 Task: Edit the buffer time to 1 hours after the event.
Action: Mouse pressed left at (446, 264)
Screenshot: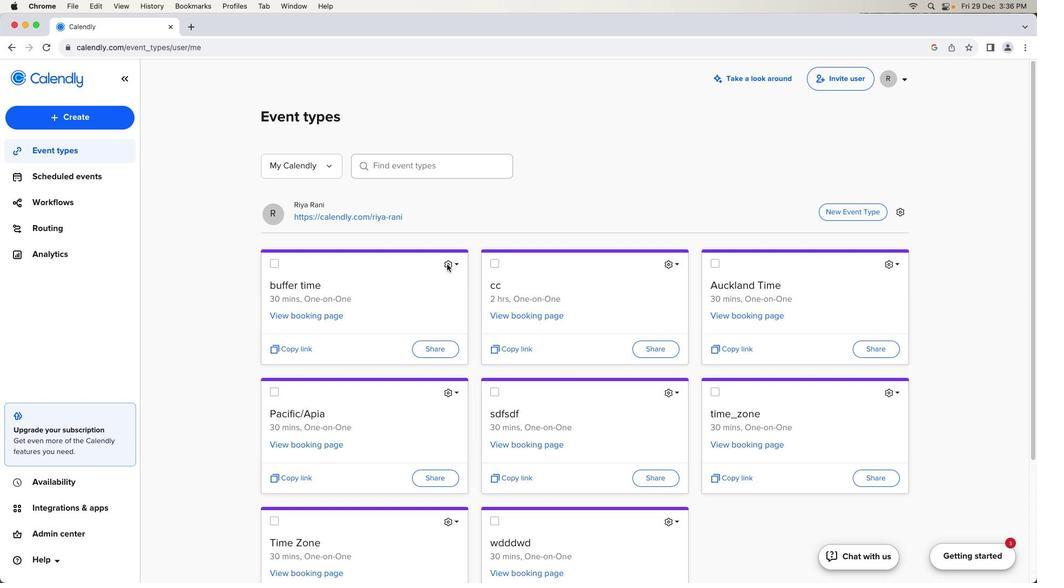 
Action: Mouse pressed left at (446, 264)
Screenshot: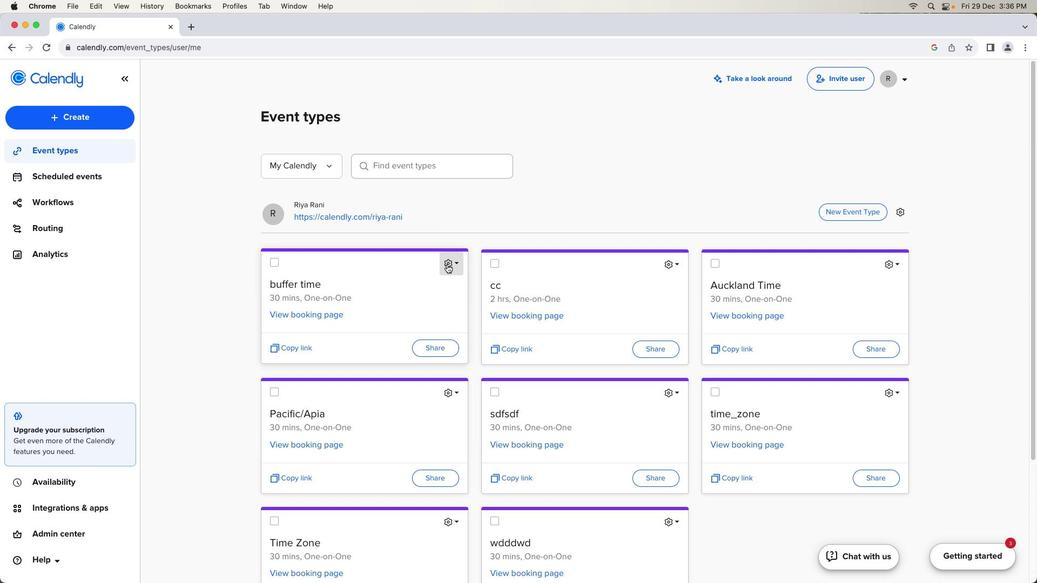 
Action: Mouse moved to (402, 293)
Screenshot: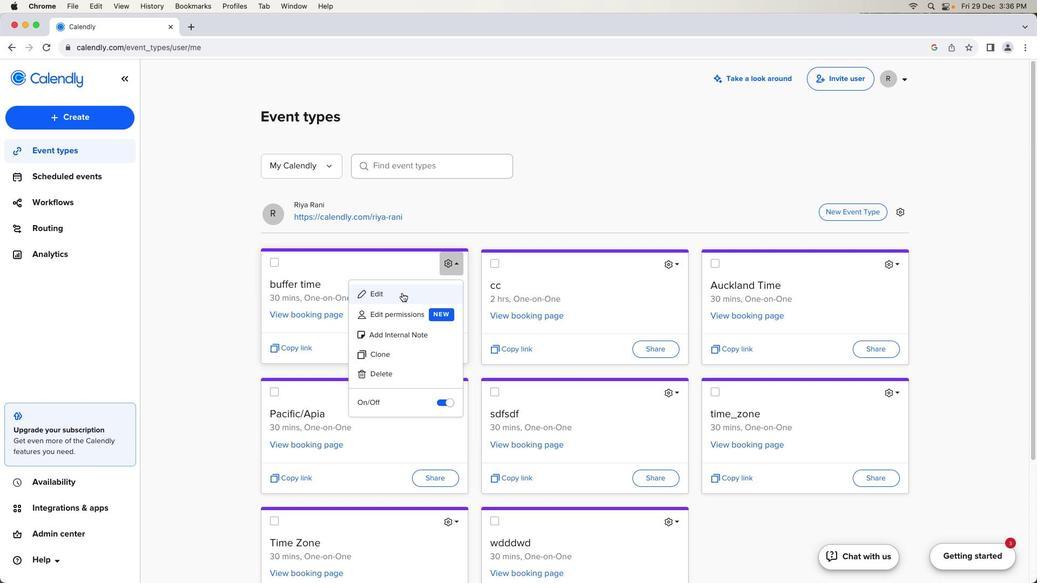 
Action: Mouse pressed left at (402, 293)
Screenshot: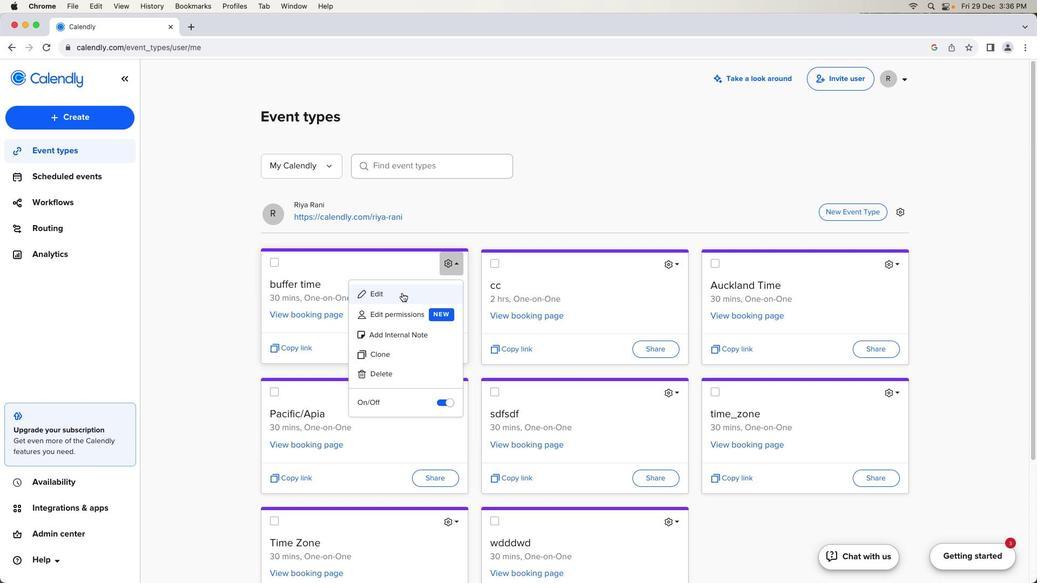 
Action: Mouse moved to (189, 350)
Screenshot: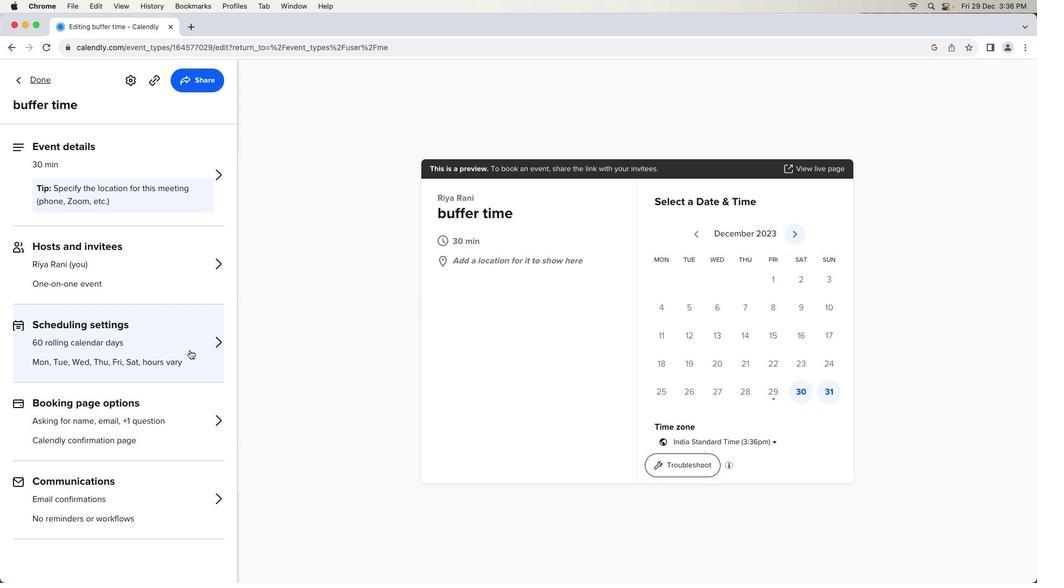 
Action: Mouse pressed left at (189, 350)
Screenshot: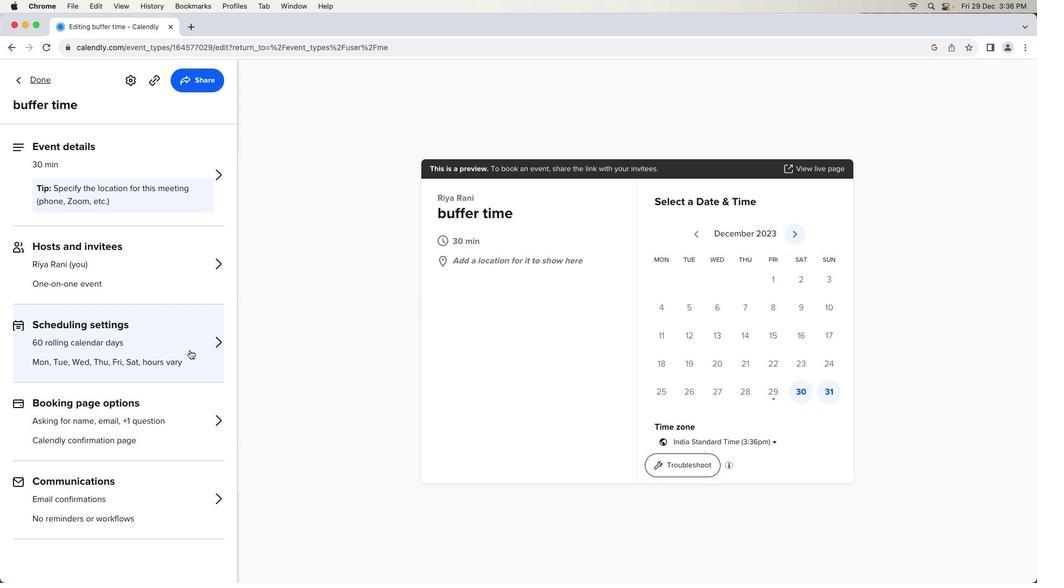 
Action: Mouse moved to (60, 433)
Screenshot: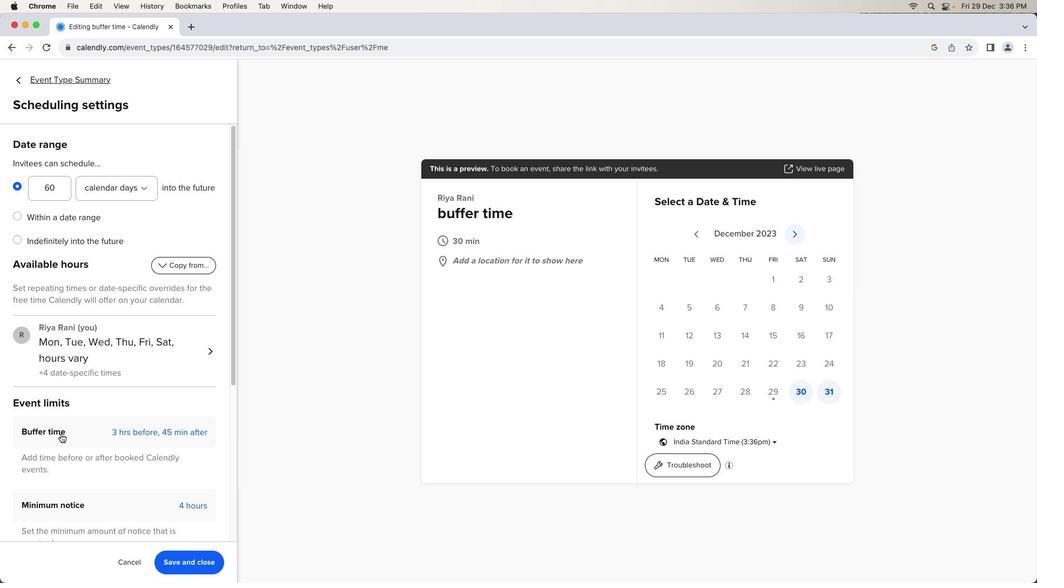 
Action: Mouse pressed left at (60, 433)
Screenshot: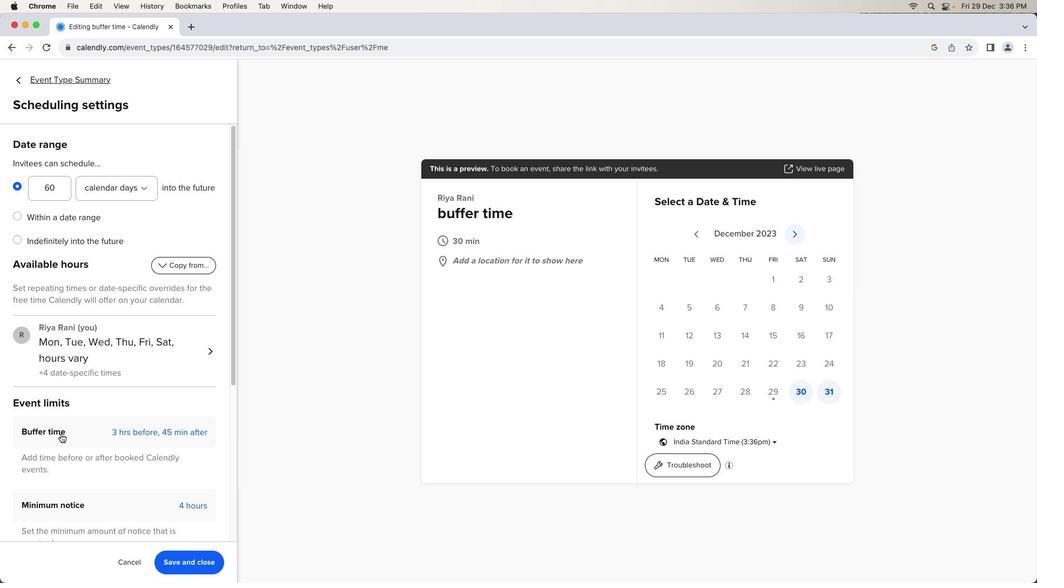 
Action: Mouse moved to (91, 496)
Screenshot: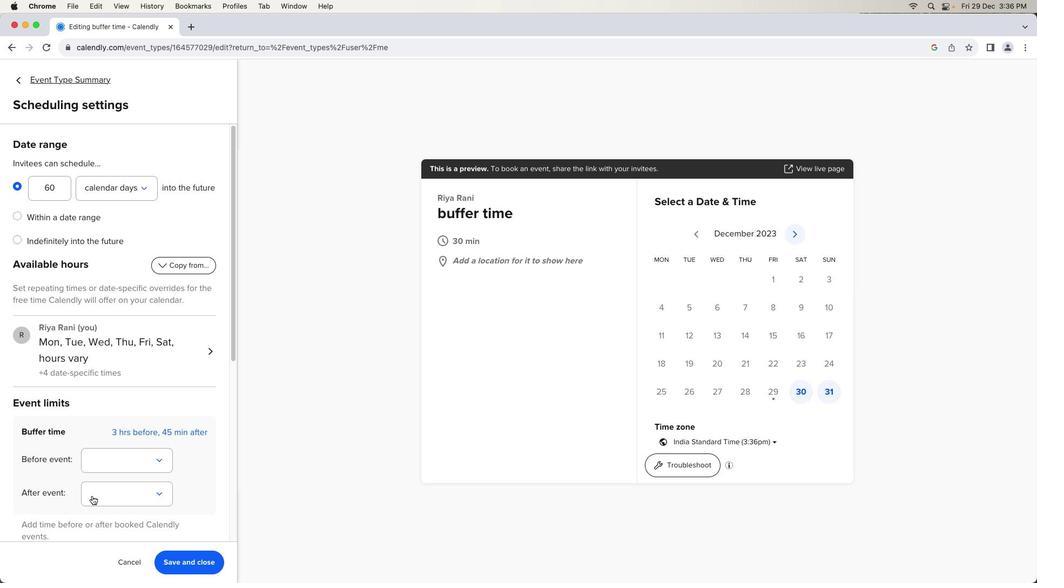 
Action: Mouse pressed left at (91, 496)
Screenshot: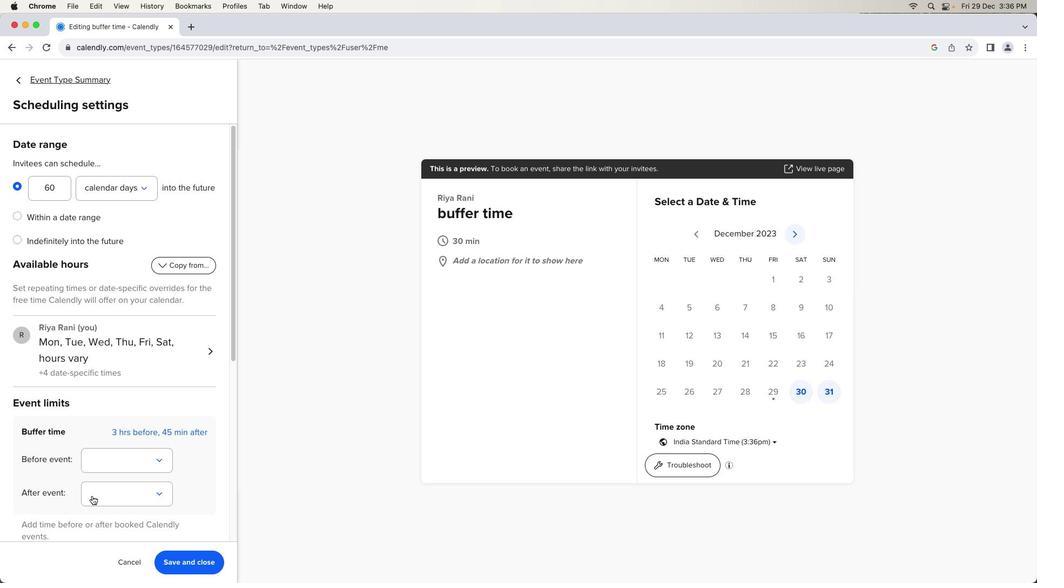
Action: Mouse moved to (110, 501)
Screenshot: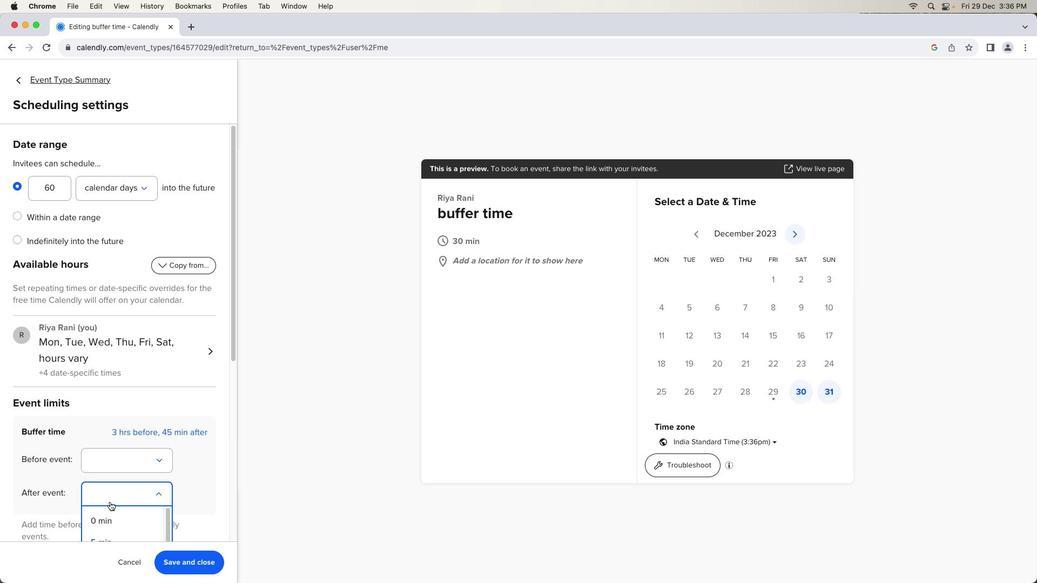 
Action: Mouse scrolled (110, 501) with delta (0, 0)
Screenshot: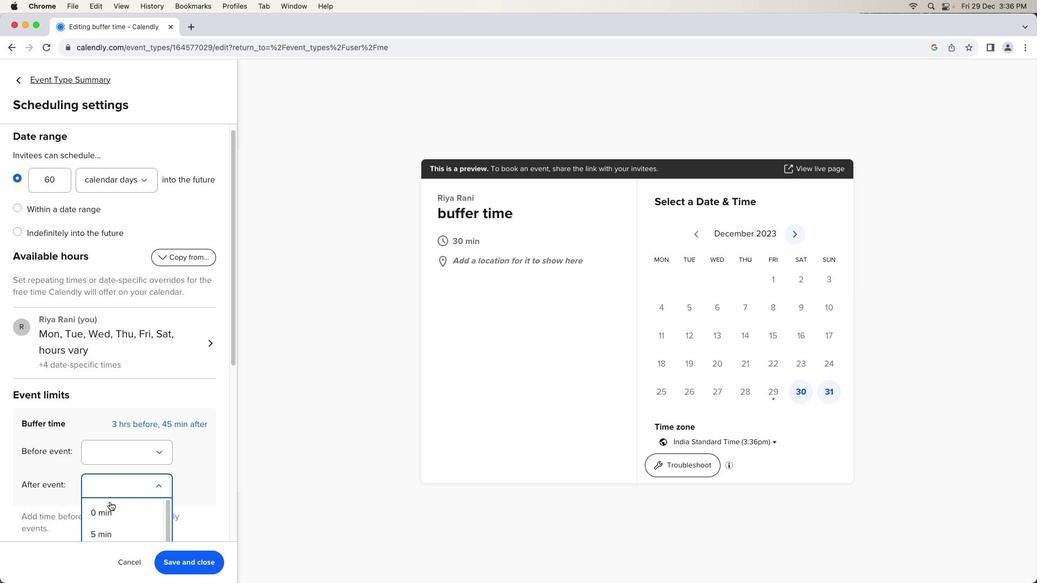 
Action: Mouse scrolled (110, 501) with delta (0, 0)
Screenshot: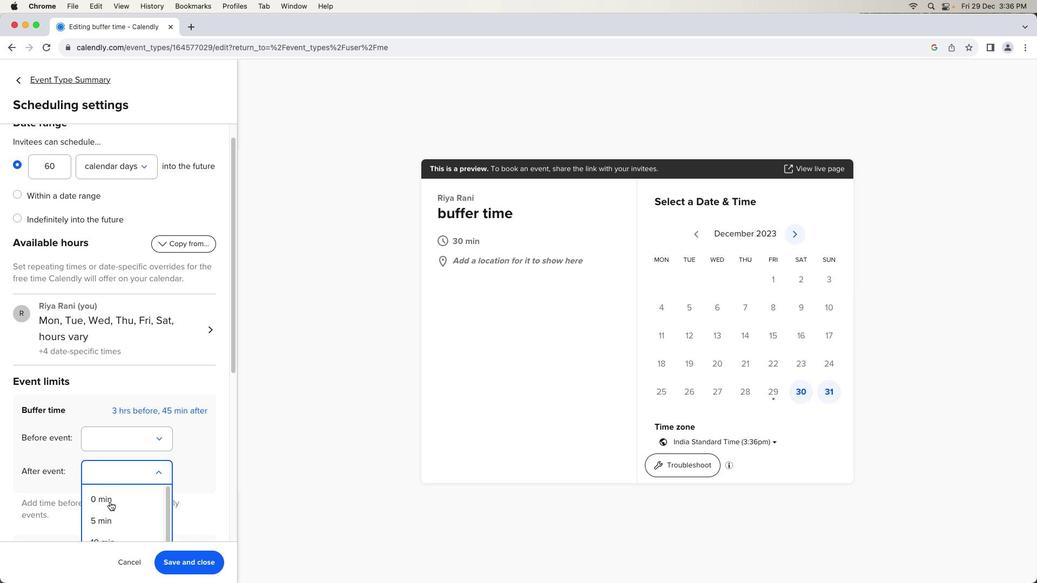 
Action: Mouse scrolled (110, 501) with delta (0, -1)
Screenshot: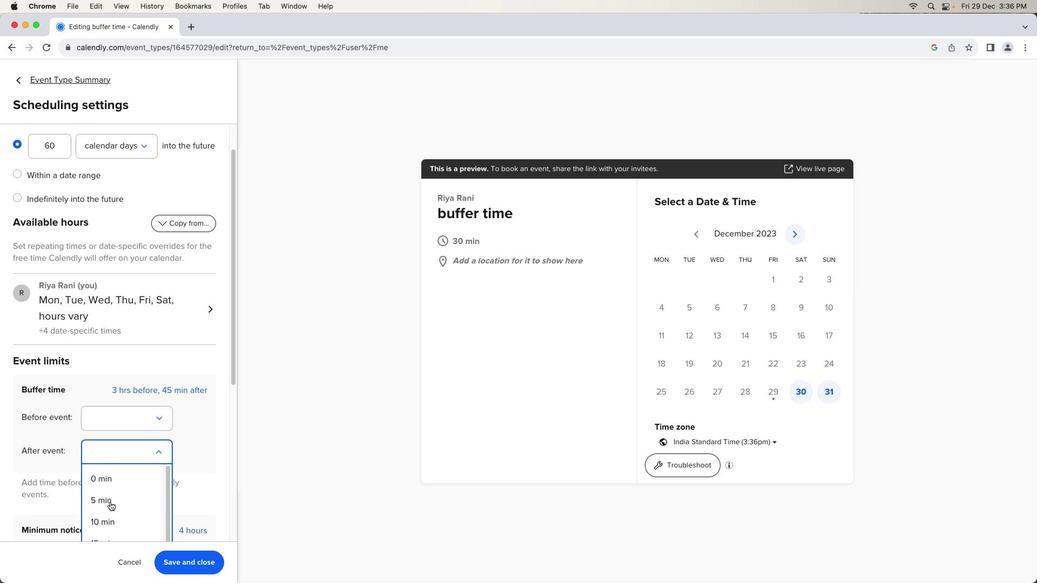 
Action: Mouse scrolled (110, 501) with delta (0, -1)
Screenshot: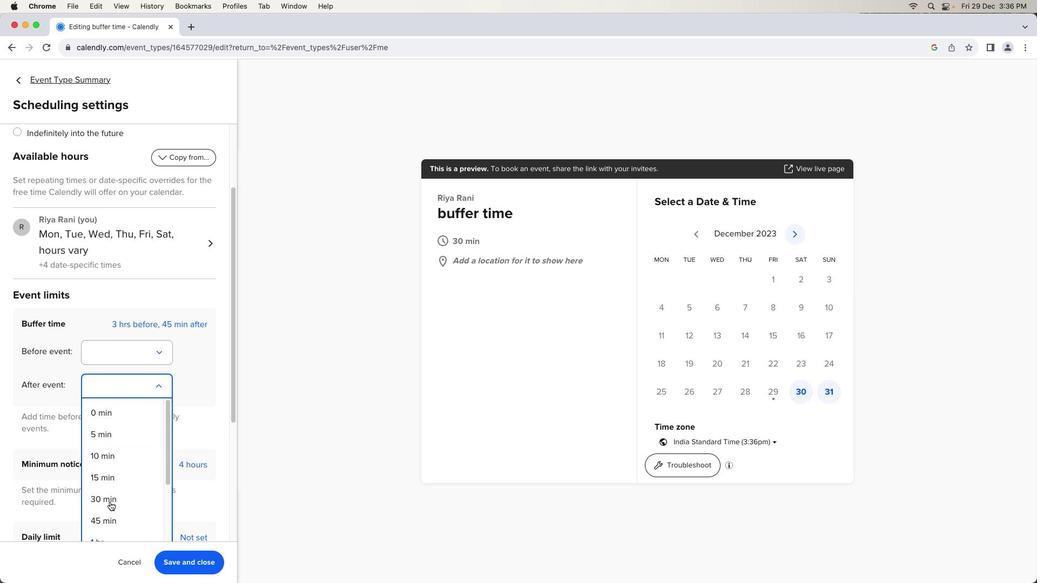 
Action: Mouse moved to (122, 486)
Screenshot: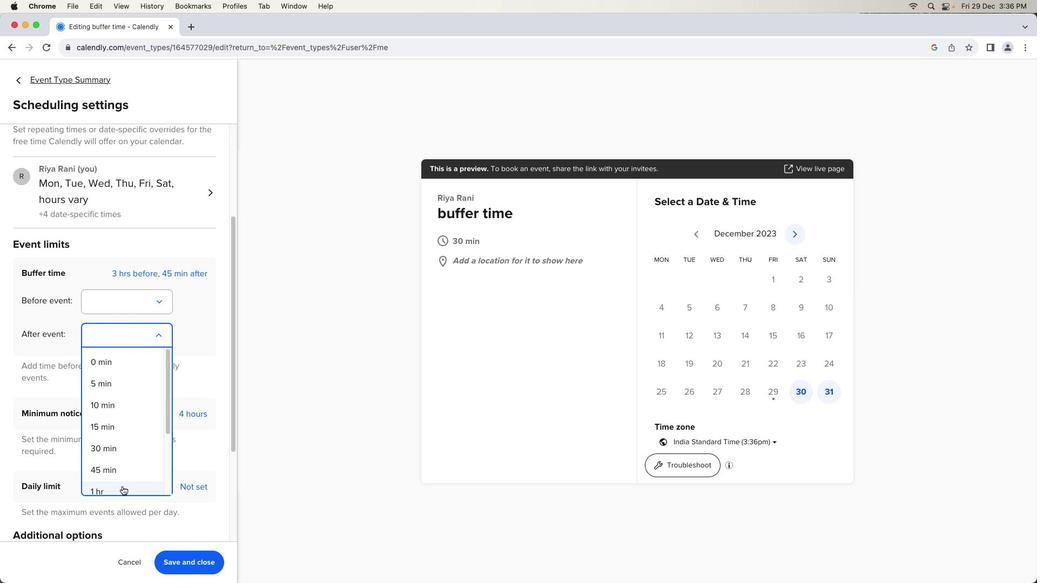 
Action: Mouse pressed left at (122, 486)
Screenshot: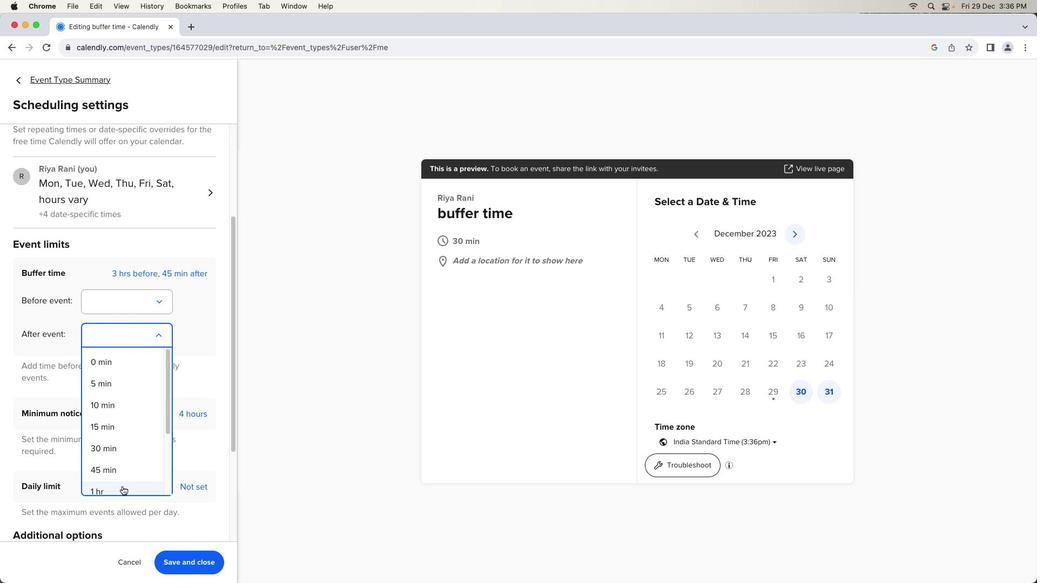
Action: Mouse moved to (185, 559)
Screenshot: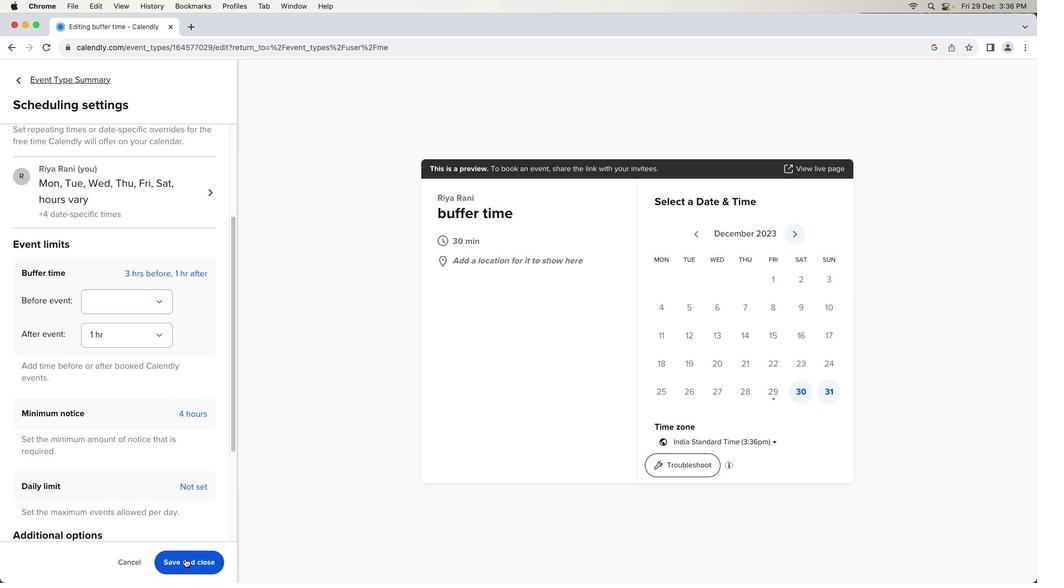 
Action: Mouse pressed left at (185, 559)
Screenshot: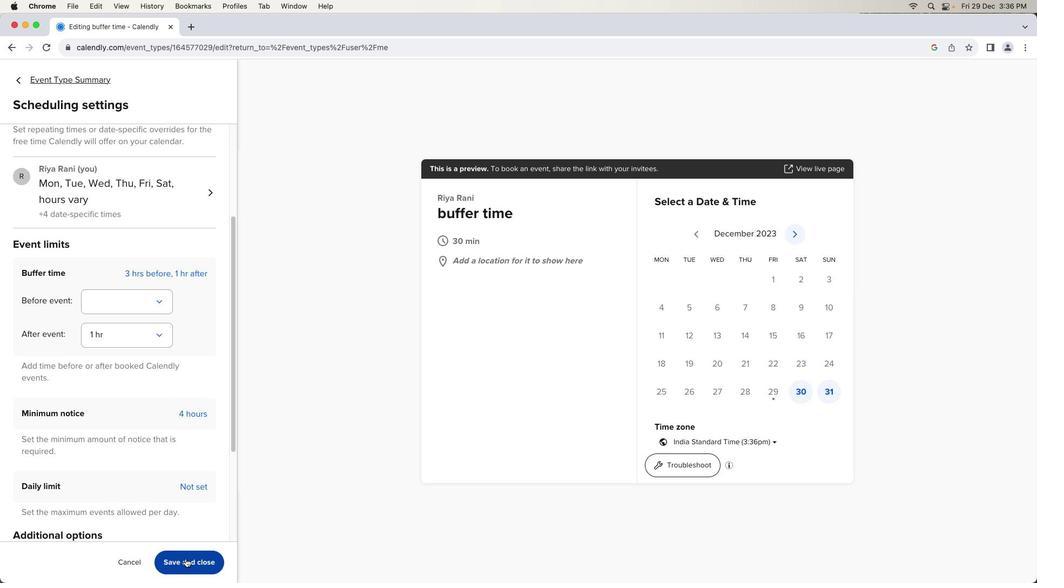 
Action: Mouse moved to (756, 123)
Screenshot: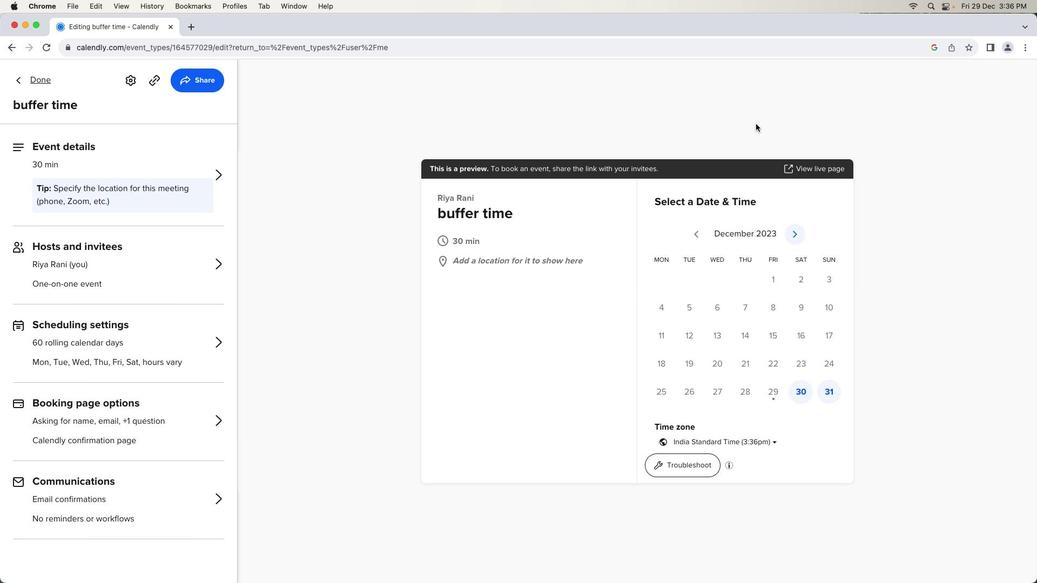 
